 Task: Create a 45-minute meeting to brainstorm customer acquisition strategies.
Action: Mouse moved to (83, 140)
Screenshot: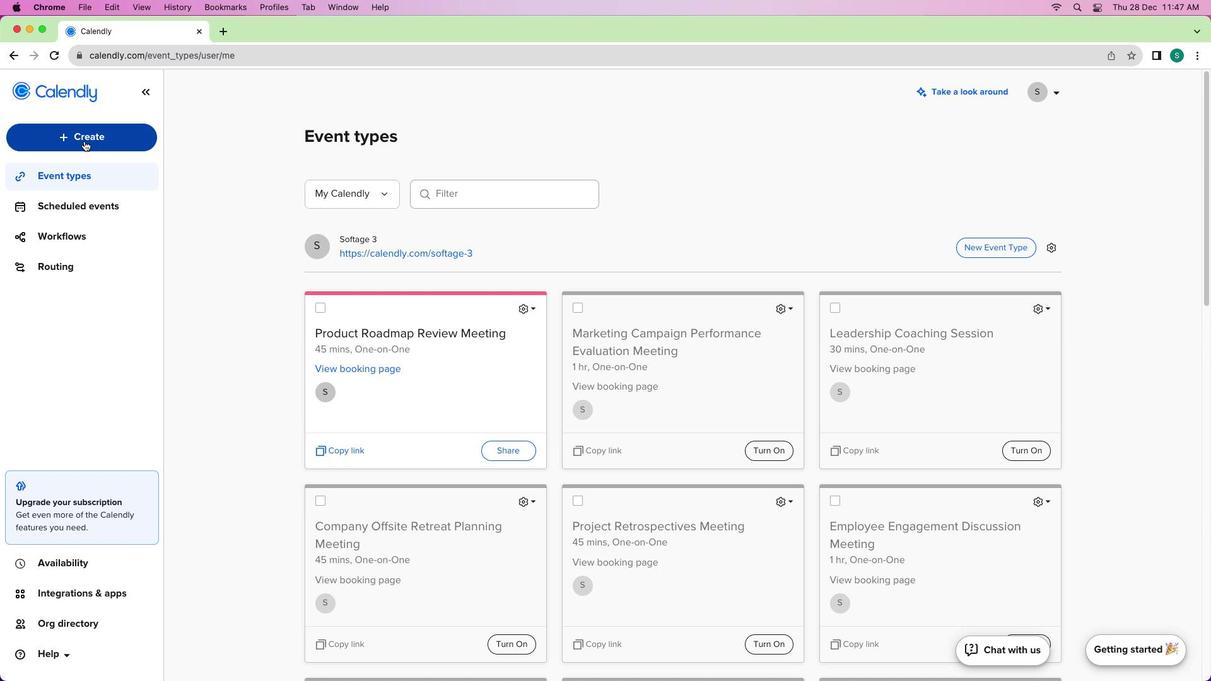 
Action: Mouse pressed left at (83, 140)
Screenshot: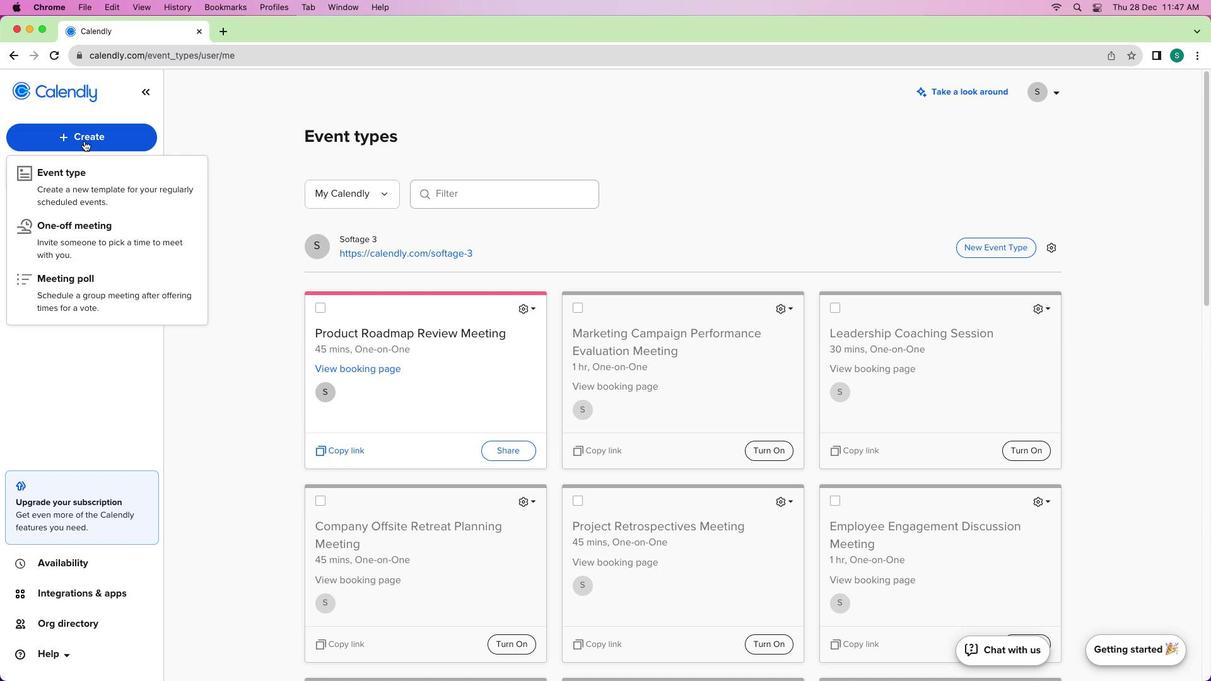 
Action: Mouse moved to (94, 177)
Screenshot: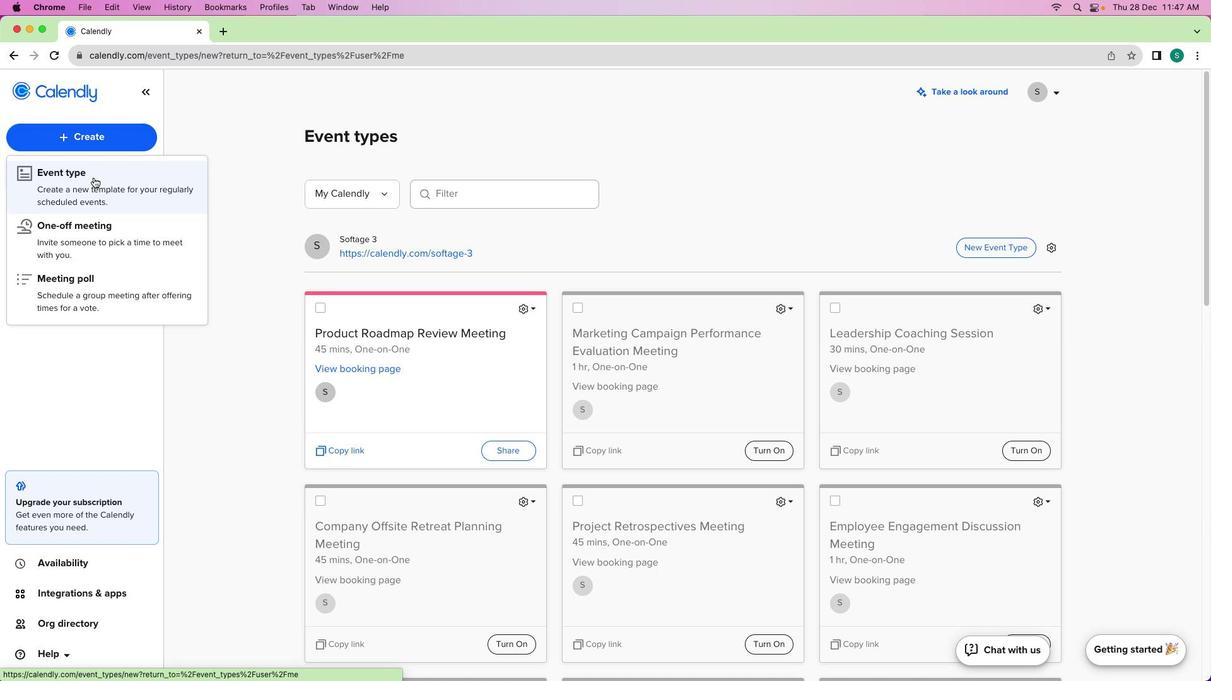 
Action: Mouse pressed left at (94, 177)
Screenshot: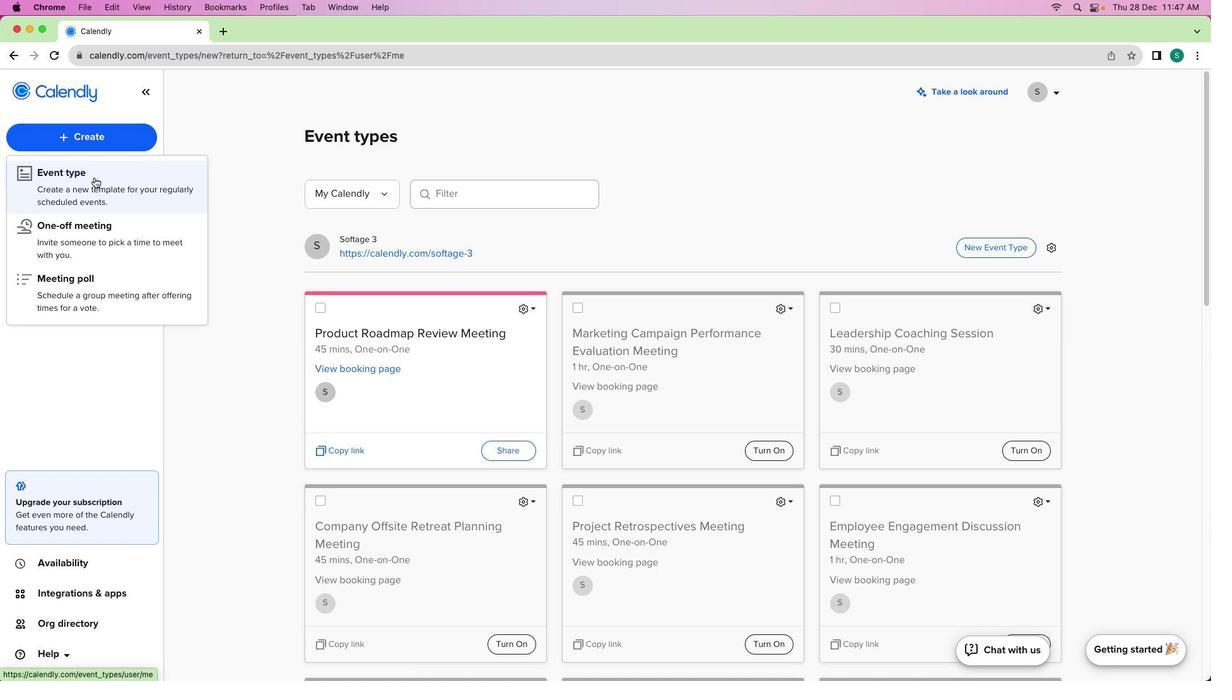 
Action: Mouse moved to (387, 240)
Screenshot: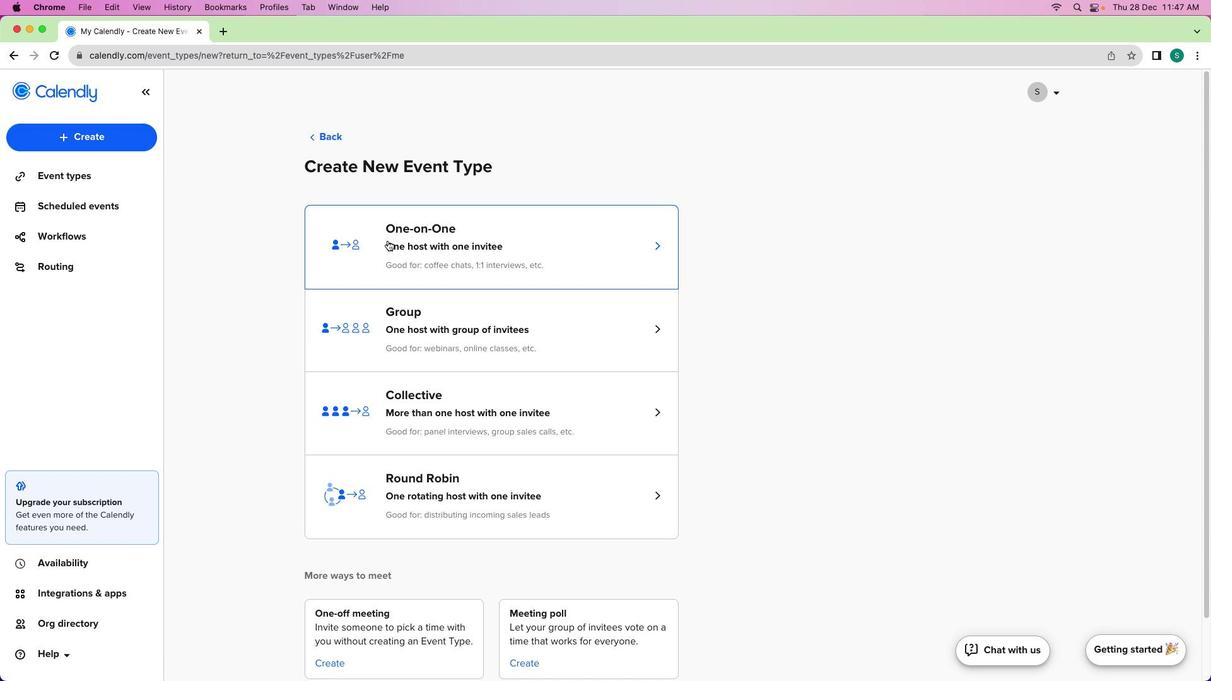 
Action: Mouse pressed left at (387, 240)
Screenshot: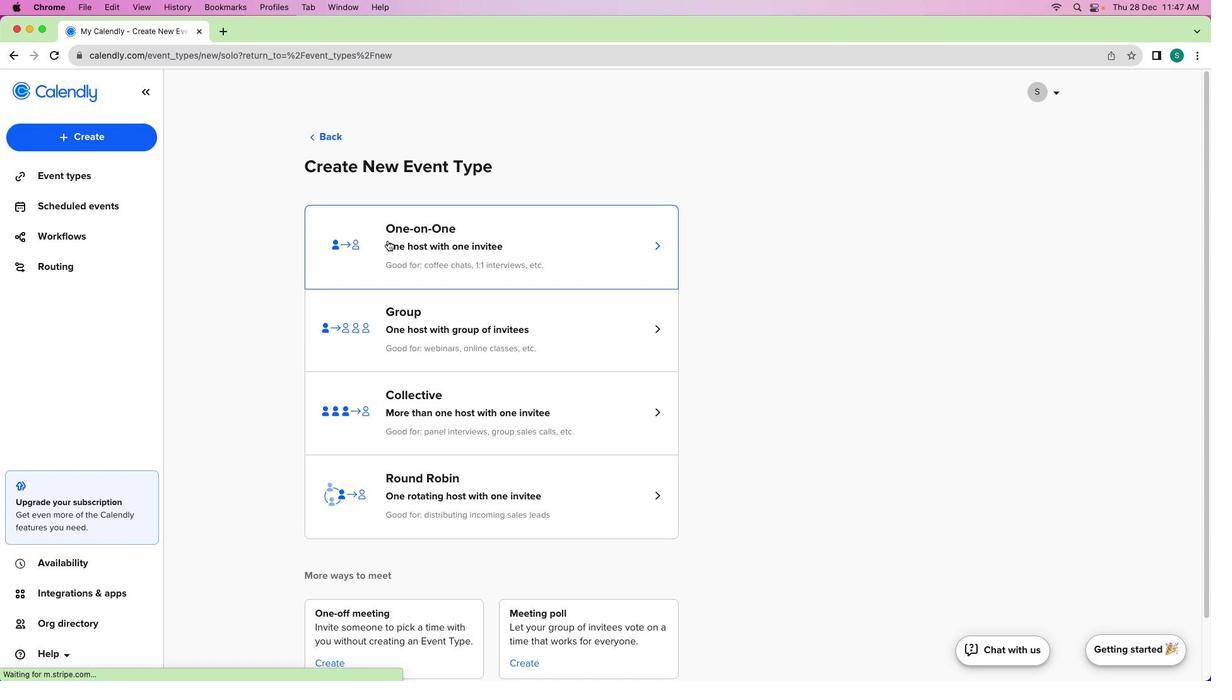 
Action: Mouse moved to (40, 200)
Screenshot: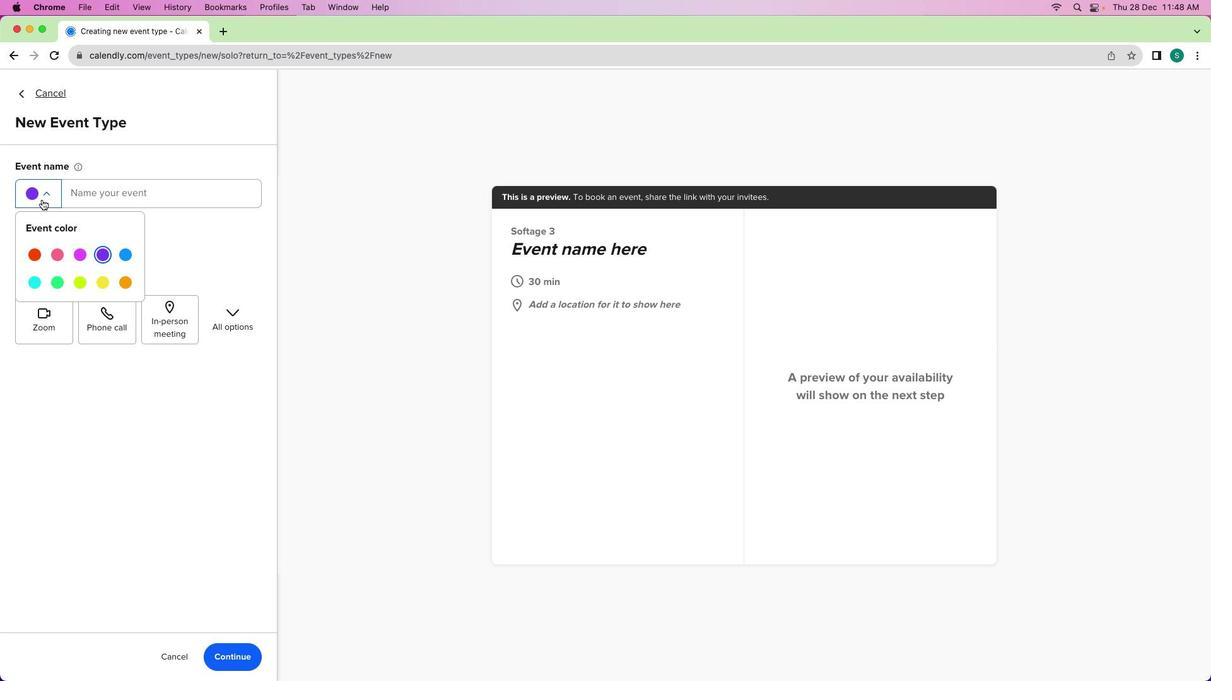 
Action: Mouse pressed left at (40, 200)
Screenshot: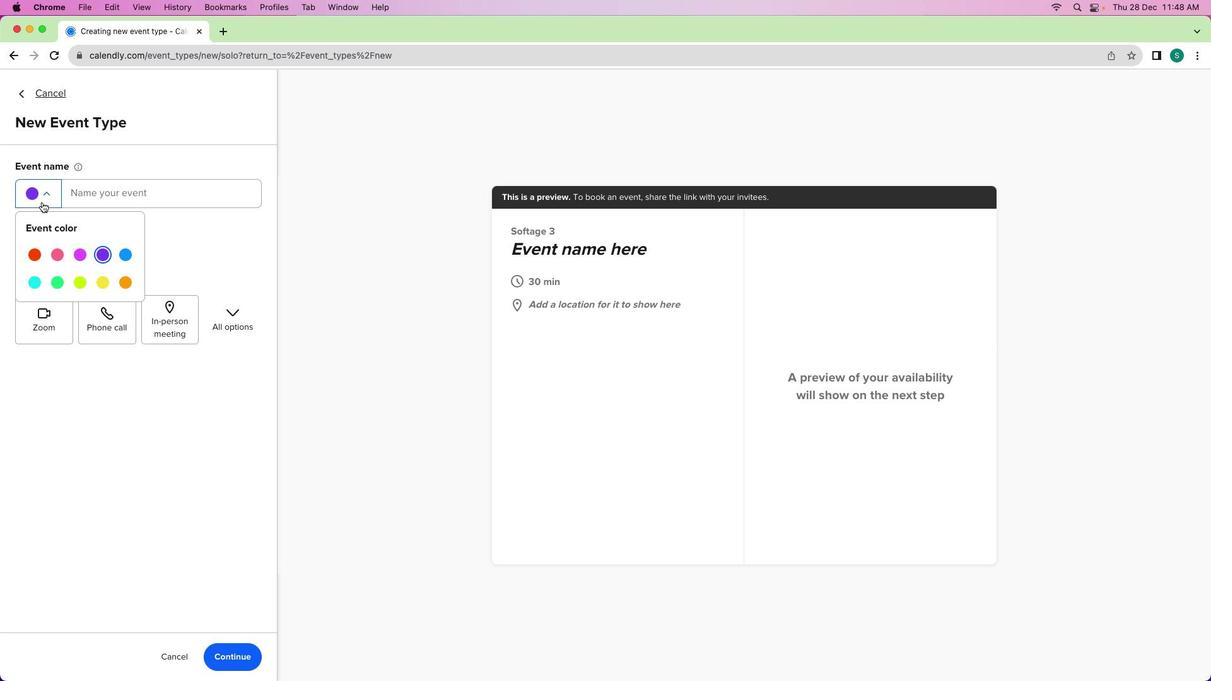 
Action: Mouse moved to (78, 255)
Screenshot: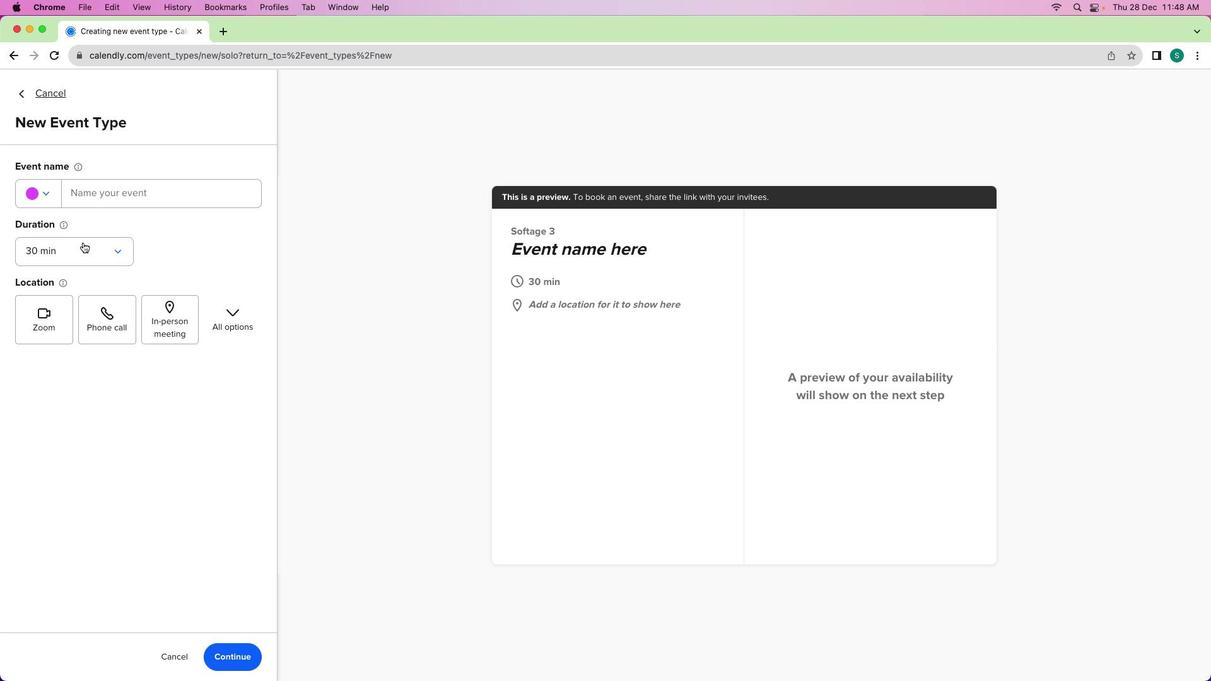 
Action: Mouse pressed left at (78, 255)
Screenshot: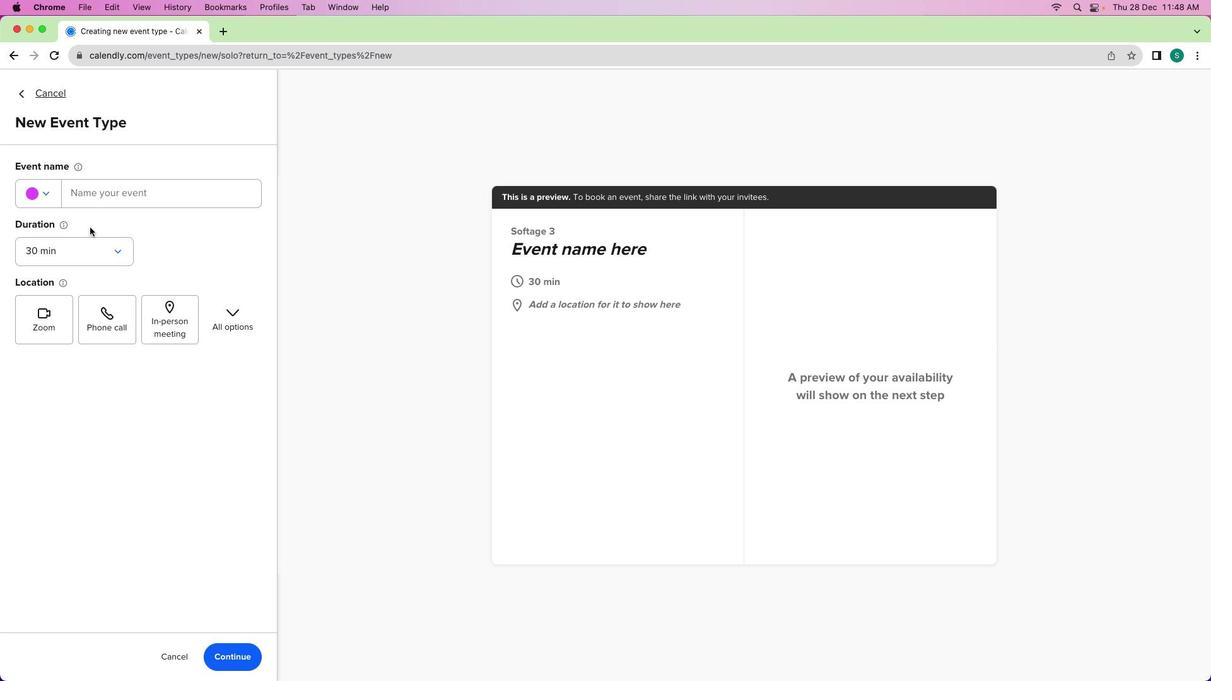 
Action: Mouse moved to (102, 196)
Screenshot: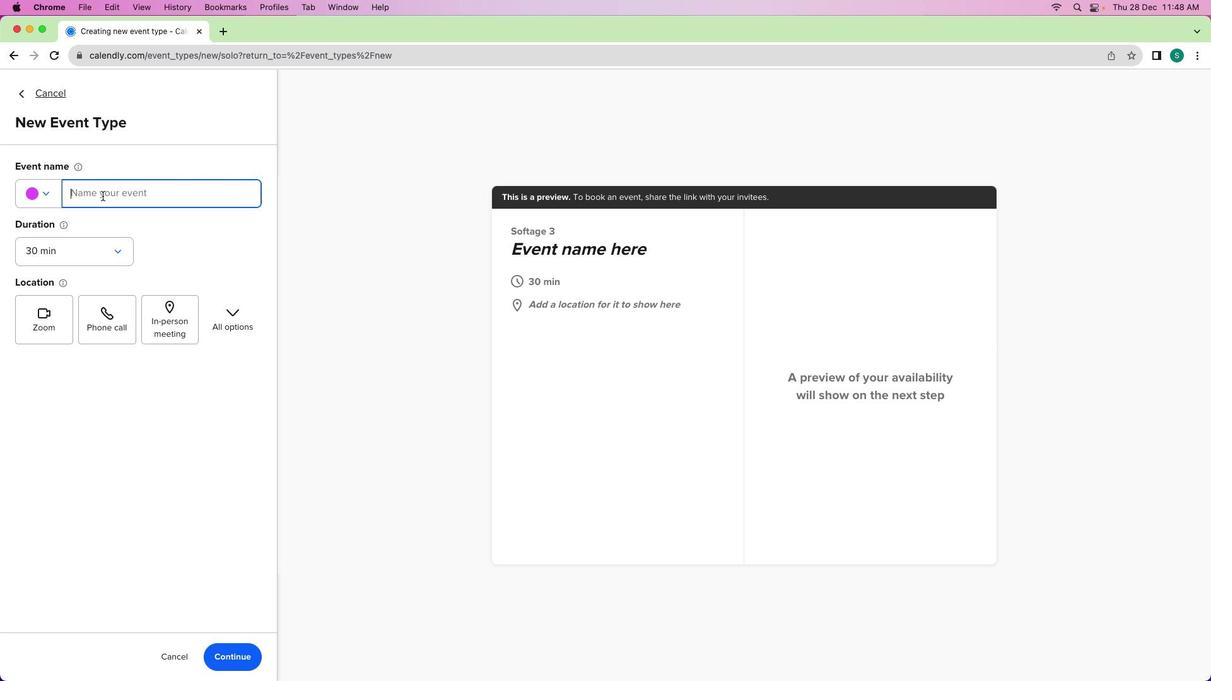 
Action: Mouse pressed left at (102, 196)
Screenshot: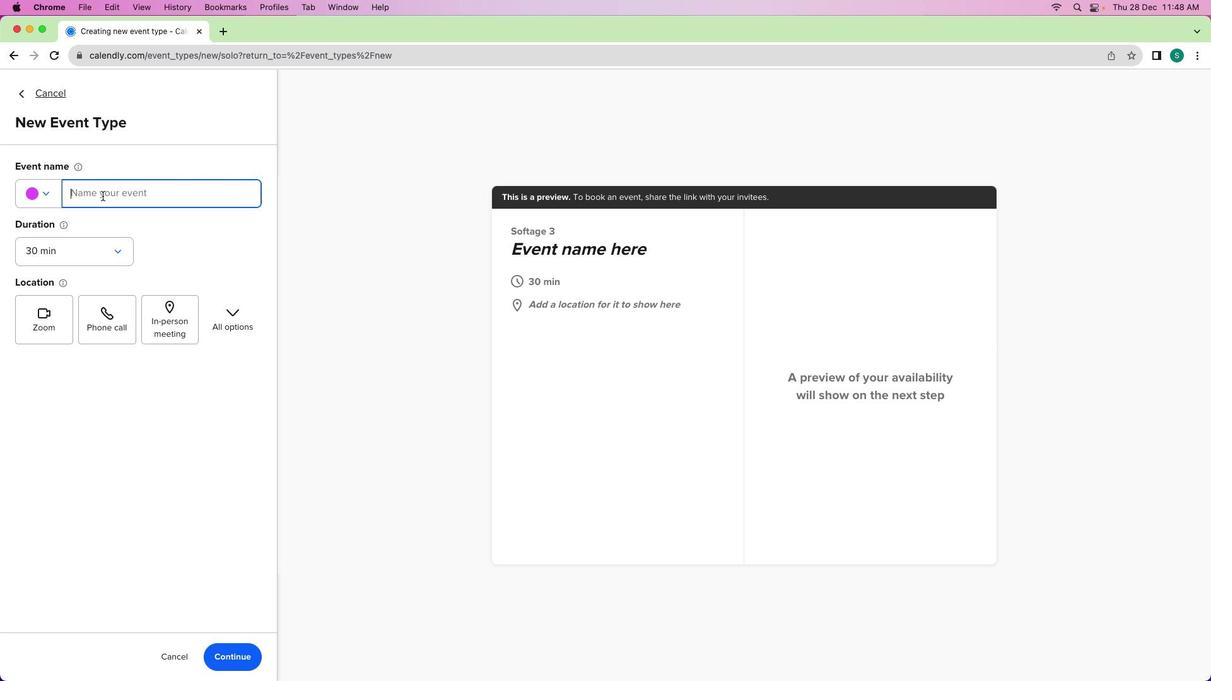 
Action: Mouse moved to (102, 196)
Screenshot: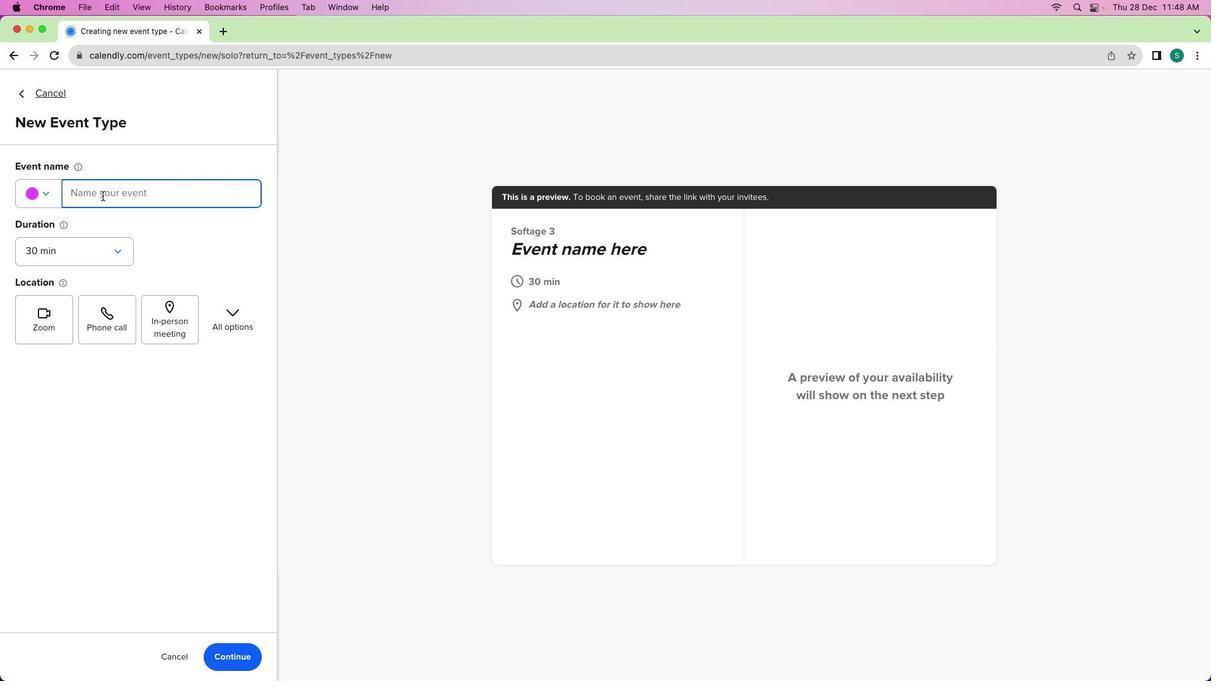 
Action: Key pressed Key.shift'C''u''s''t''o''m''e''r'Key.spaceKey.shift'A''c''c''u'Key.backspaceKey.backspace'q''u''i''s''i''t''i''o''n'Key.spaceKey.shift't'Key.backspaceKey.shift'S''t''r''a''t''e''g''i''e''s'Key.spaceKey.shift'B''r''a''i''n''s''t''o''r''m''i''n''g'Key.spaceKey.shift'S''e''s''s''i''o''n'
Screenshot: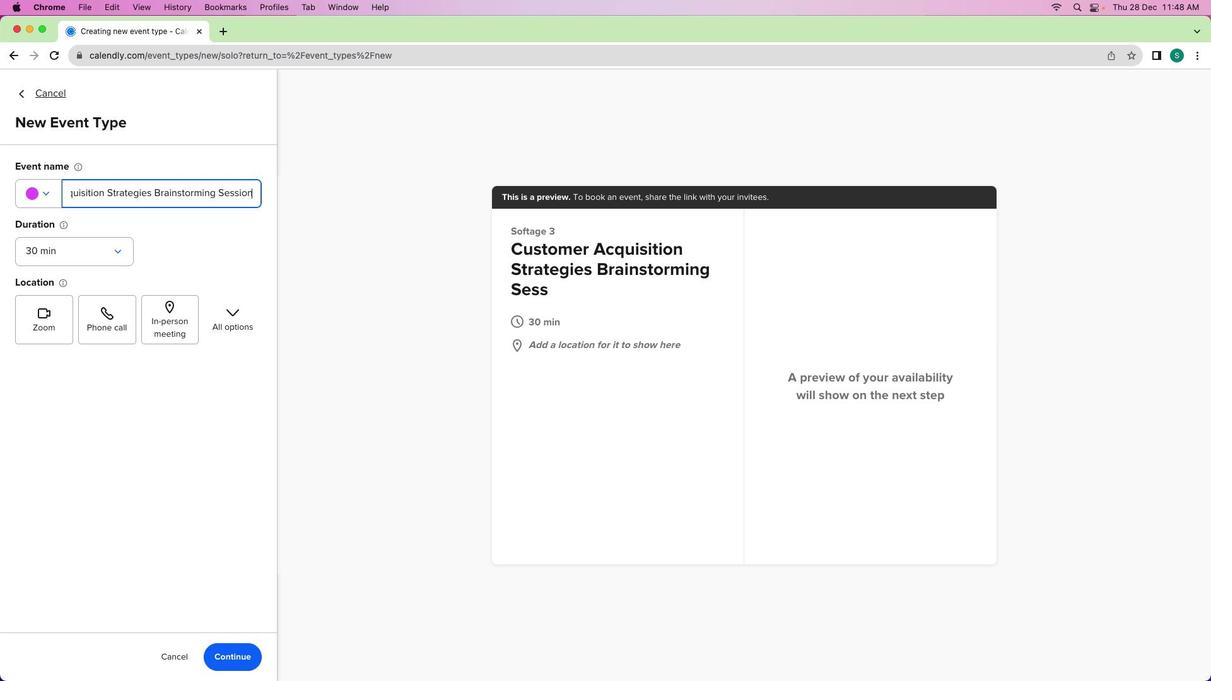 
Action: Mouse moved to (68, 263)
Screenshot: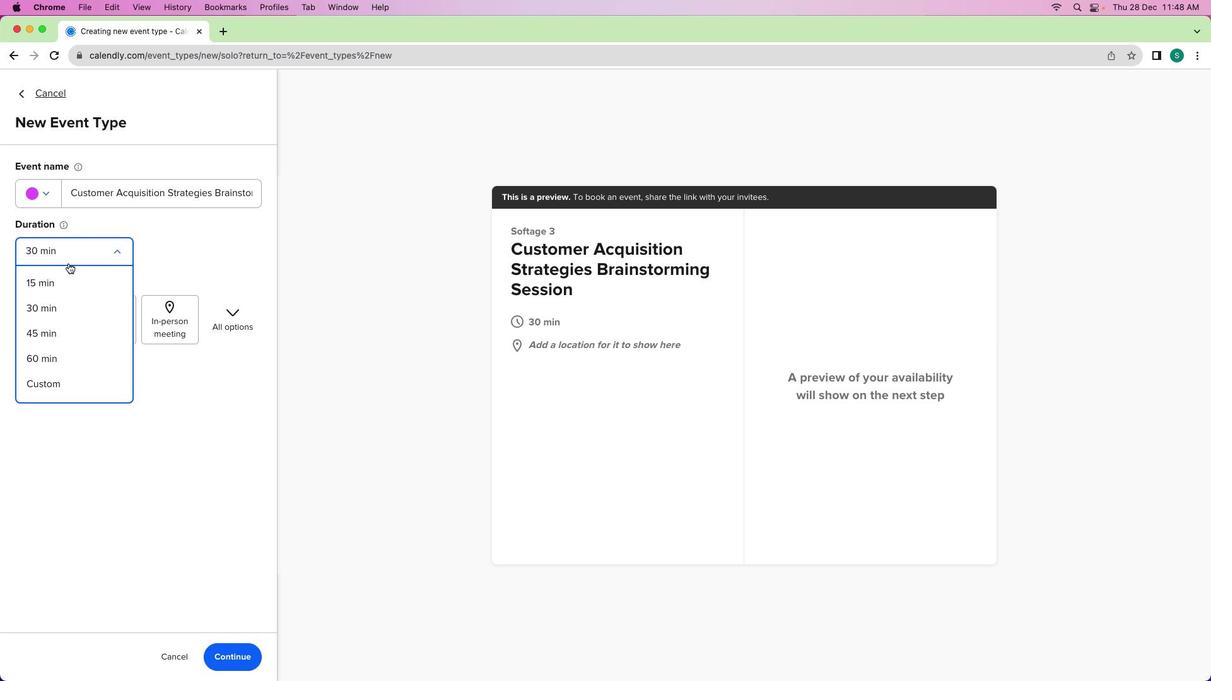 
Action: Mouse pressed left at (68, 263)
Screenshot: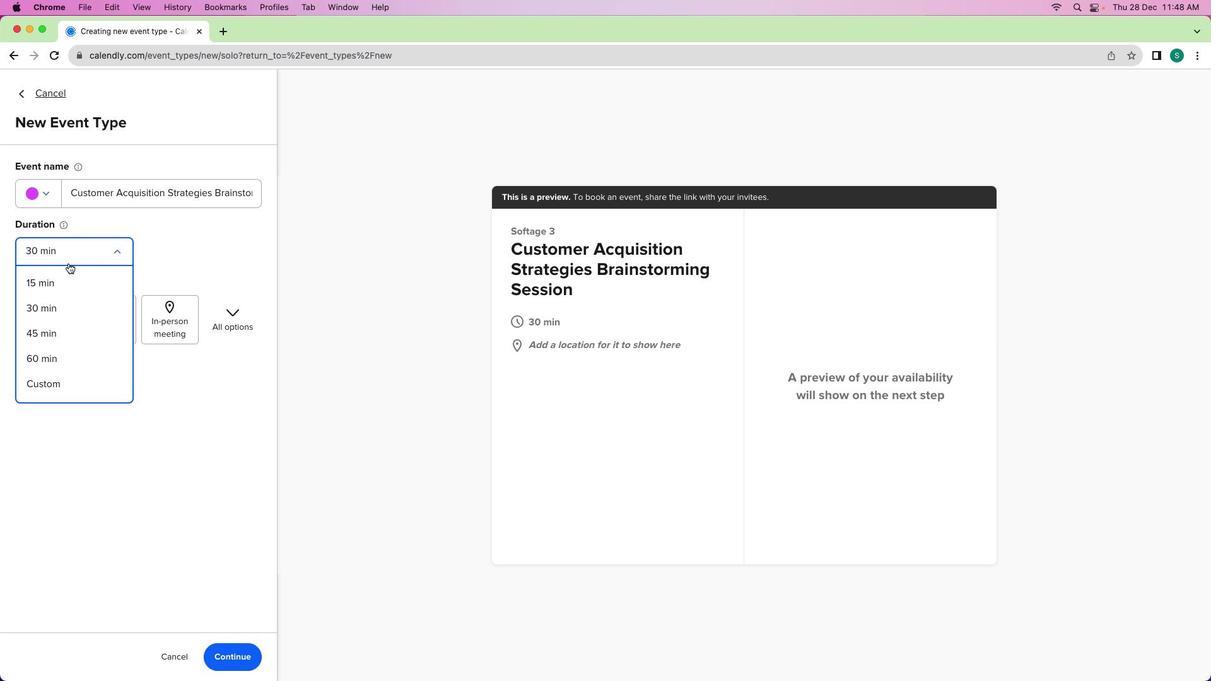 
Action: Mouse moved to (56, 342)
Screenshot: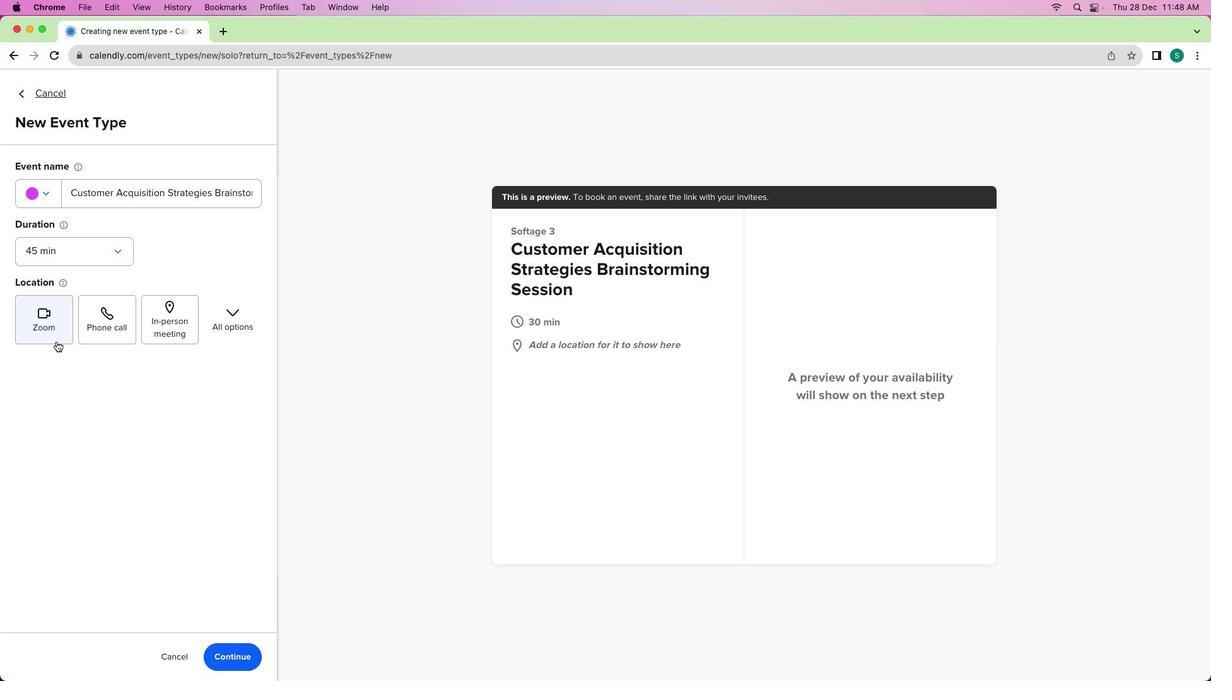 
Action: Mouse pressed left at (56, 342)
Screenshot: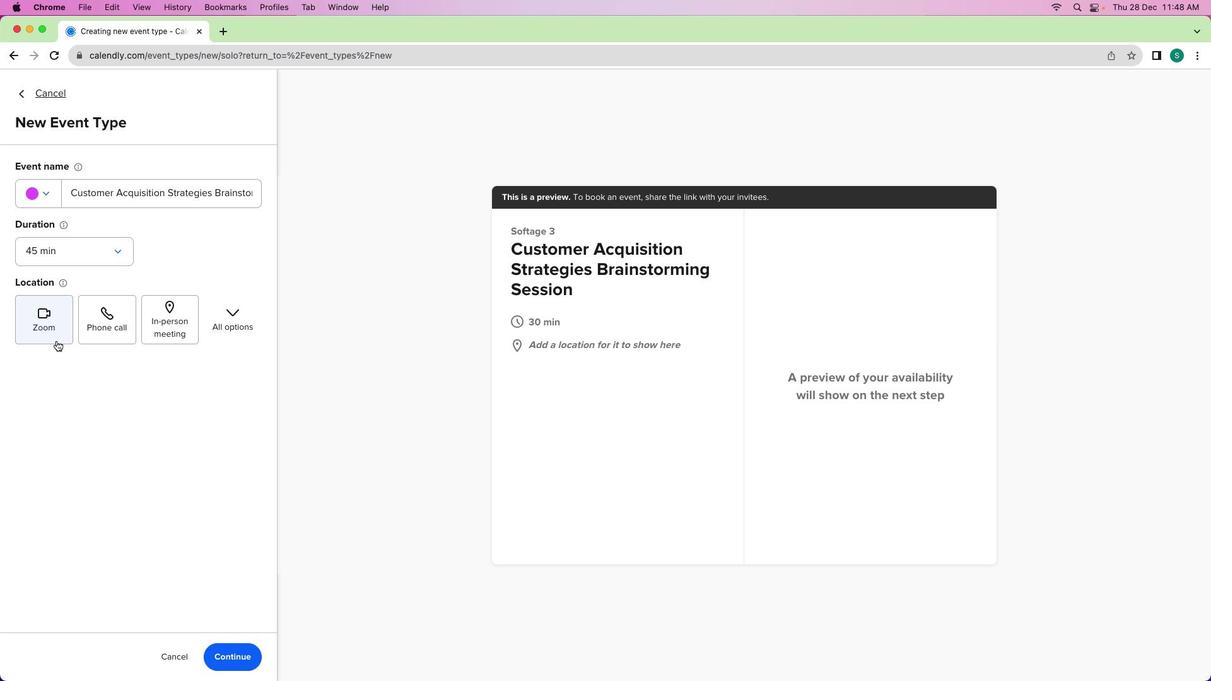 
Action: Mouse moved to (53, 337)
Screenshot: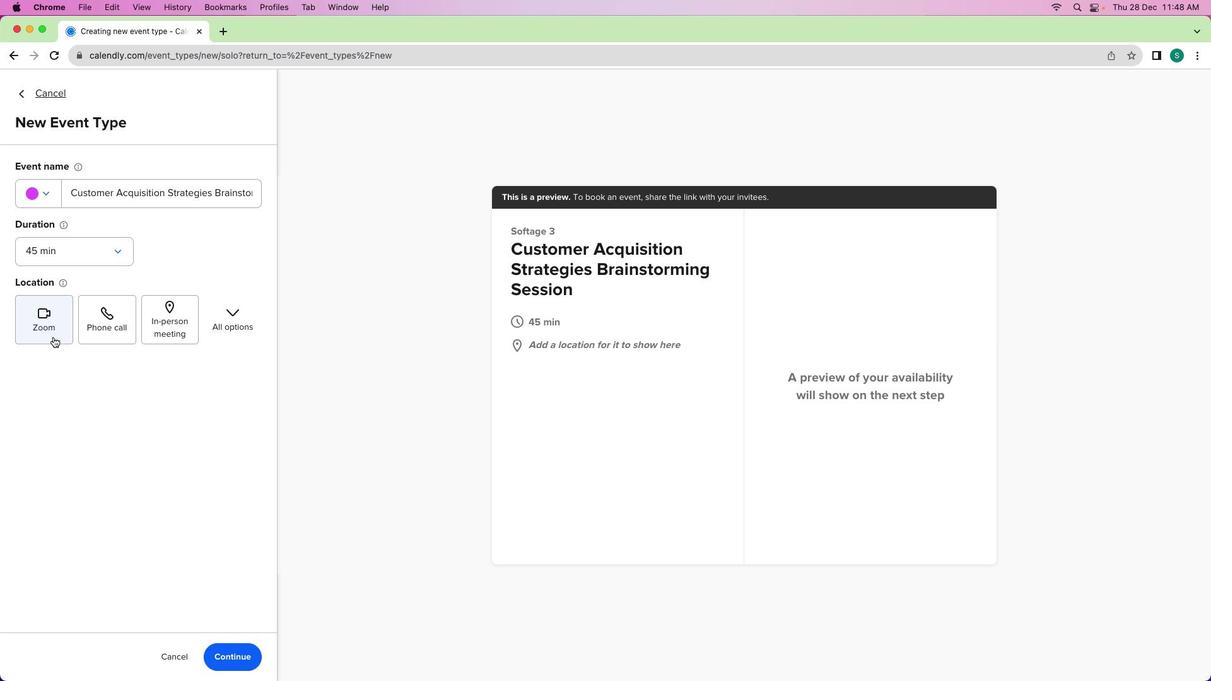 
Action: Mouse pressed left at (53, 337)
Screenshot: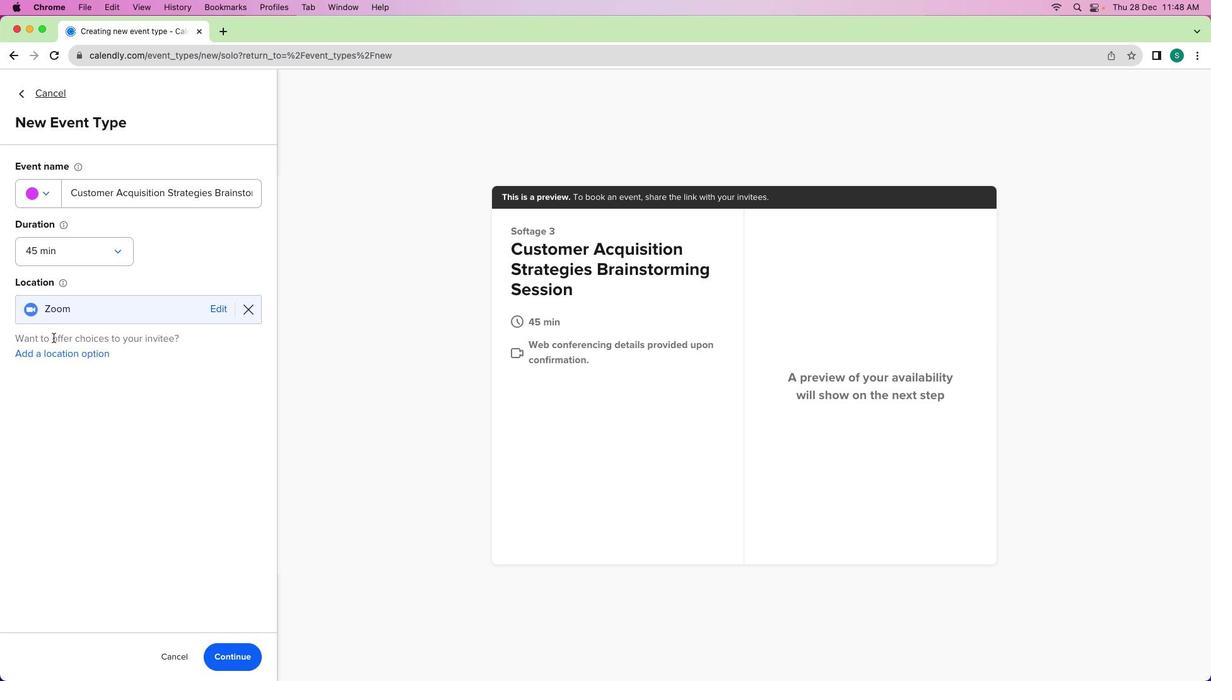 
Action: Mouse moved to (250, 655)
Screenshot: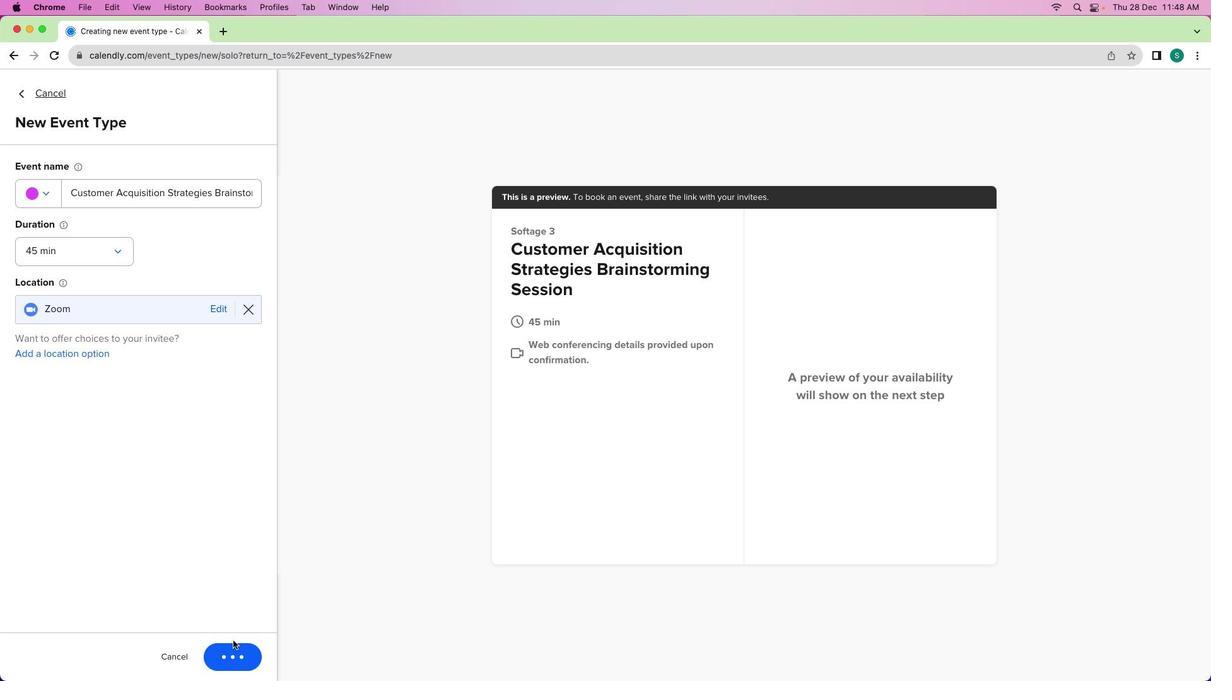 
Action: Mouse pressed left at (250, 655)
Screenshot: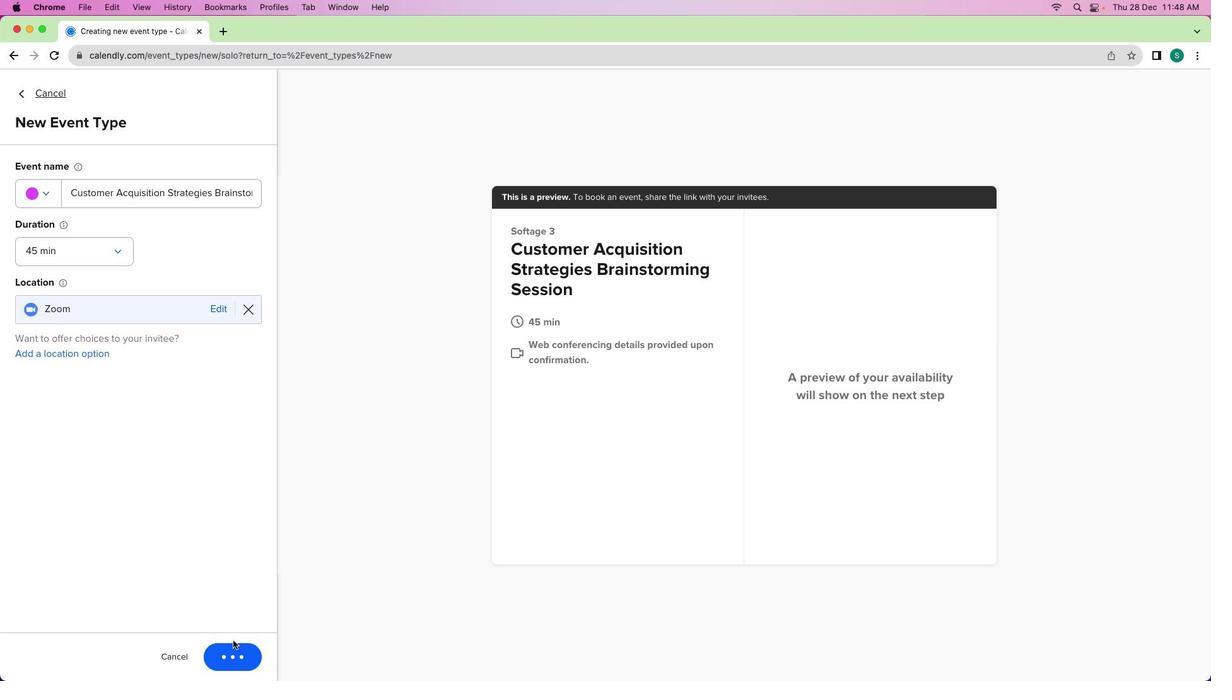 
Action: Mouse moved to (146, 237)
Screenshot: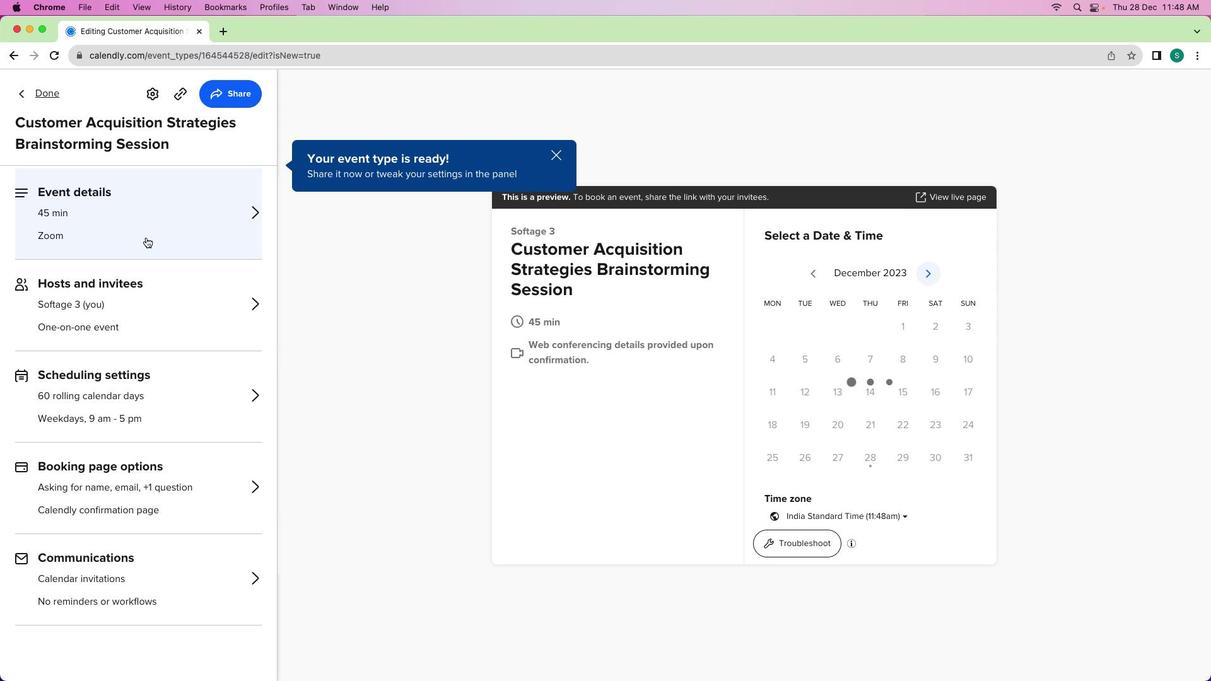 
Action: Mouse pressed left at (146, 237)
Screenshot: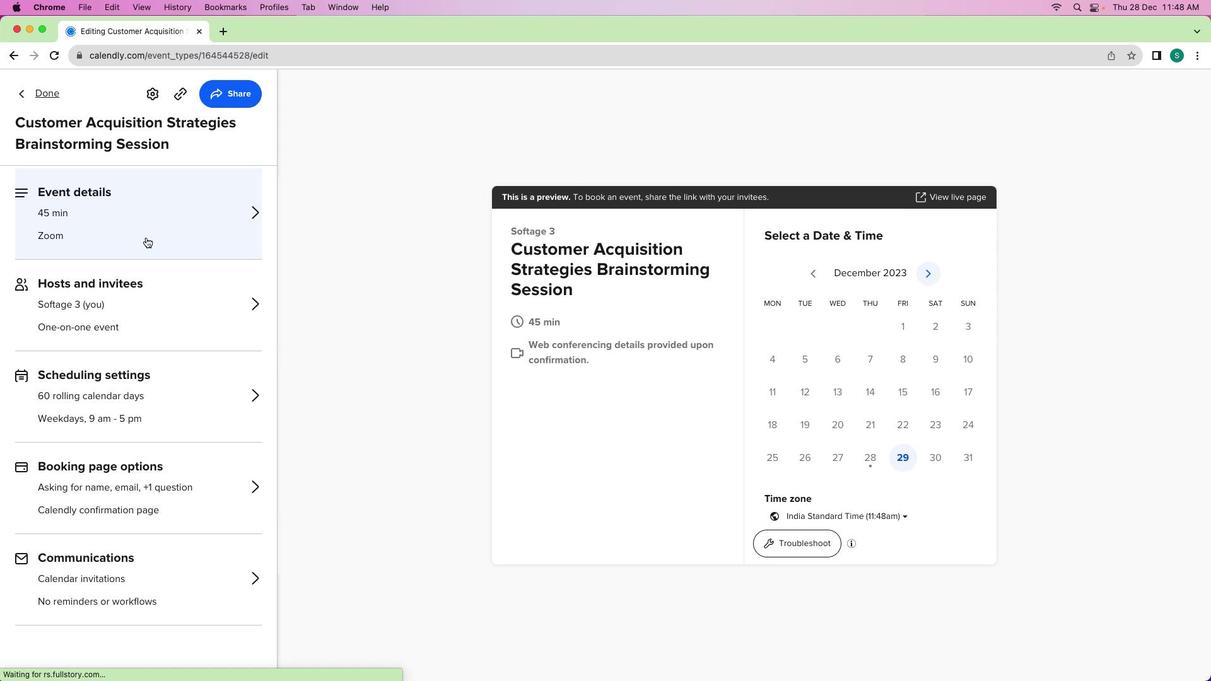 
Action: Mouse moved to (124, 463)
Screenshot: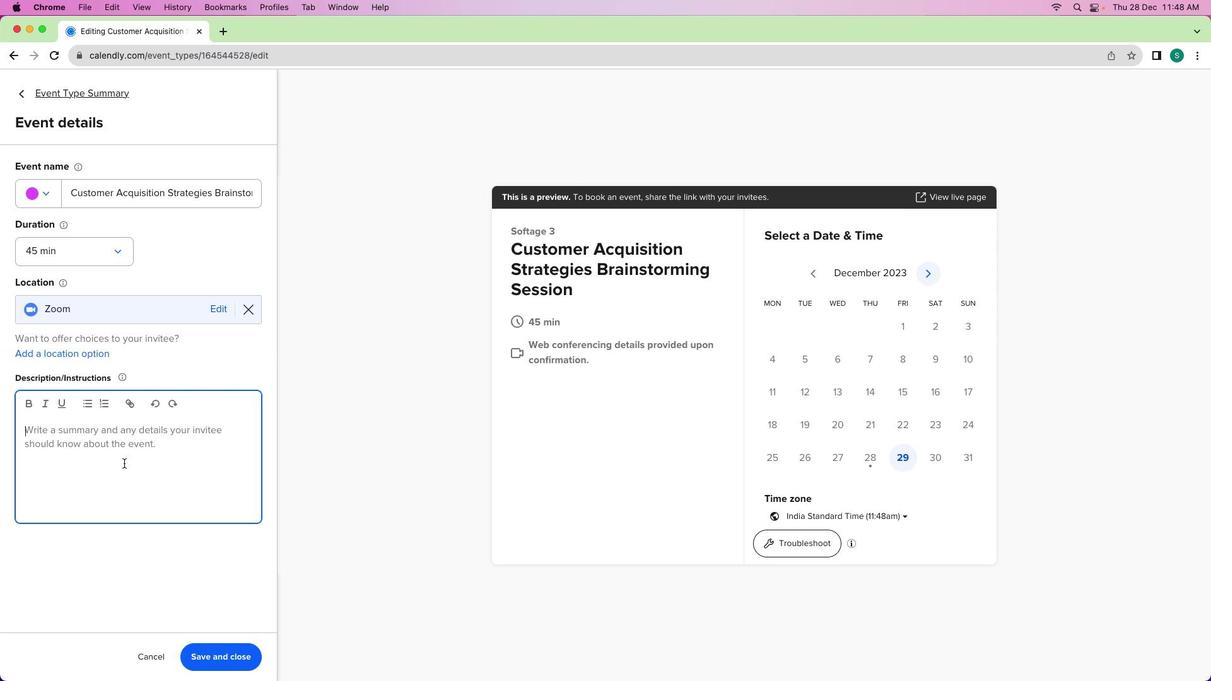 
Action: Mouse pressed left at (124, 463)
Screenshot: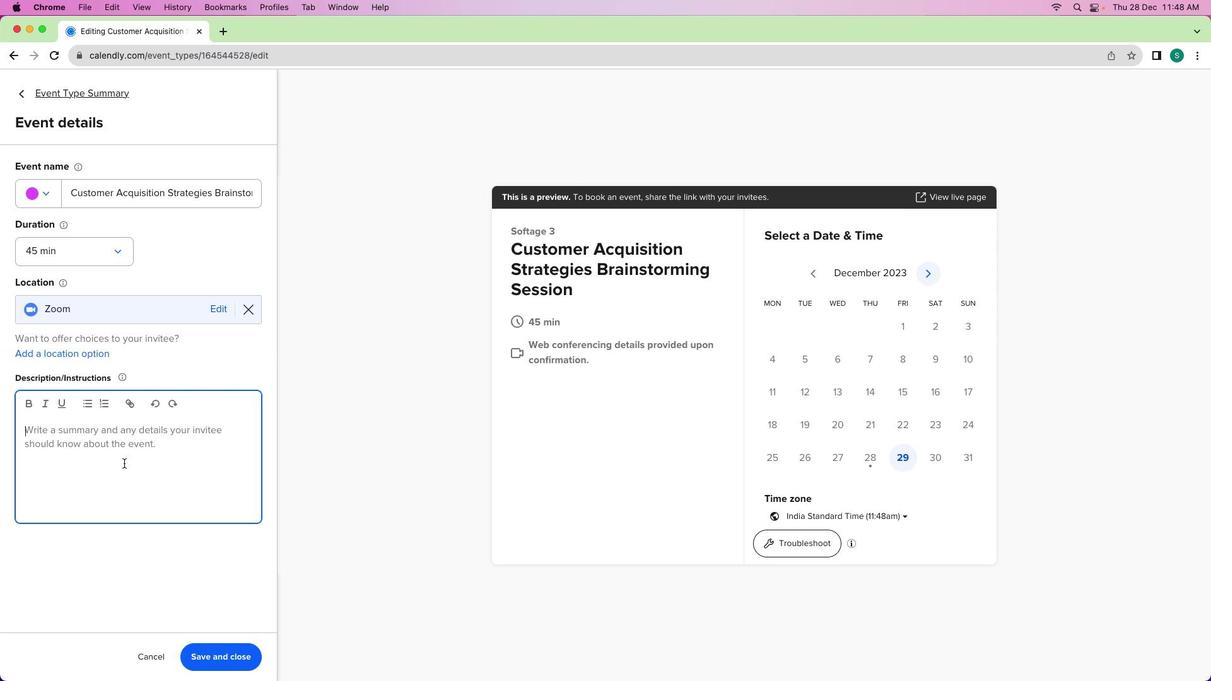 
Action: Mouse moved to (120, 459)
Screenshot: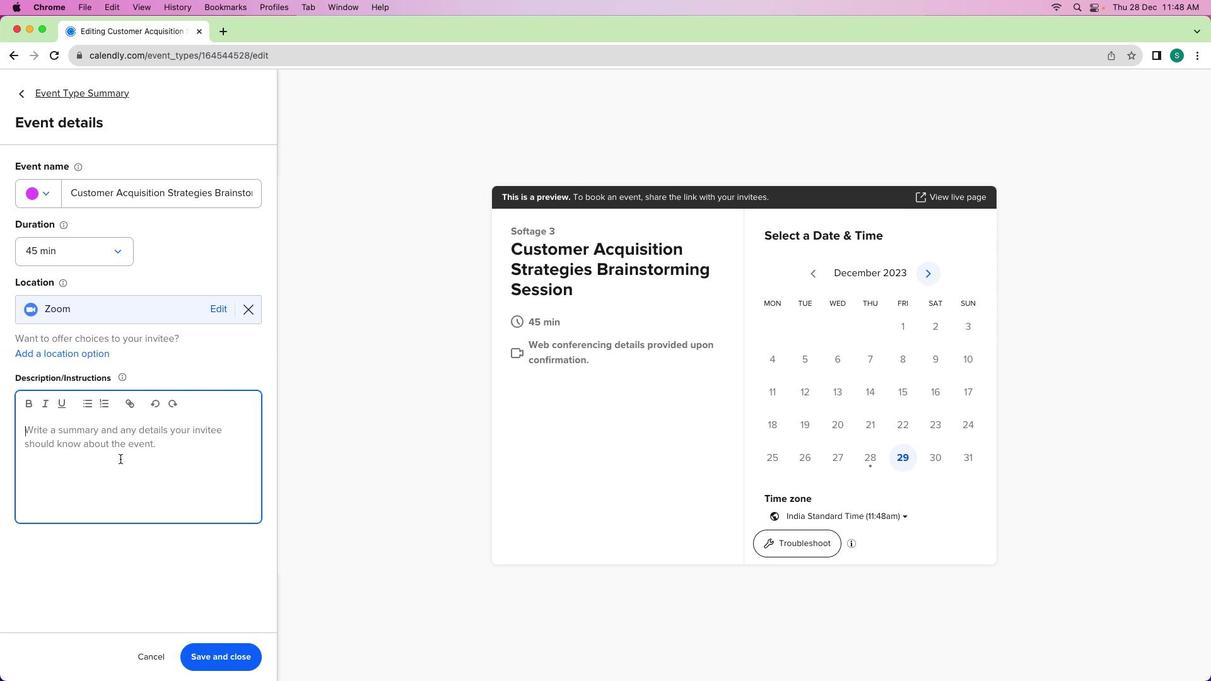 
Action: Key pressed Key.shift'J''o''i''n'Key.space'm''e'Key.space'f''o''r'Key.space'a'Key.space'd''y''n''a''m''i''c'Key.space'4''5''-''m''i''n''u''t''e'Key.space's''e''s''s''i''o''n'Key.space'd''e''d''i''c''a''t''e''d'Key.space't''o'Key.space'b''r''a''i''n''s''t''o''r''m''i''n''g'Key.space'i''n''n''o''v''a''t''i''v''e'Key.space'c''u''s''t''o''m''e''r'Key.space'a''q'Key.backspace'c''q''u''i''s''i''t''i''o''n'Key.space's''t''r''t''a'Key.backspaceKey.backspace'a''t''e''g''i''e''s''.'Key.spaceKey.shift'T''h''i''s'Key.space'c''o''l''l''a''b''o''r''a''t''i''v''e'Key.space'm''e''e''t''i''n''g'Key.space'w''i''l''l'Key.space'p''r''o''b'Key.backspace'v''i''d''e'Key.space'a''n'Key.space'o''p''p''o''r''t''u''n''i''t''y'Key.space't''o'Key.space'g''e''n''e''r''a''t''e'Key.space'f''r''e''s''h'Key.space'i''d''e''a''s''m'Key.backspace','Key.space'd''i''s''c''u''s''s'Key.space'p''o''t''e''n''t''i''a''l'Key.space'a''p''p''r''o''a''c''h''e''s'','Key.space'a''n''d'Key.space'o''u''t''l''i''n''e'Key.space's''t''r''a''t''e''g''i''e''s'Key.space't''o'Key.space'a''t''t''r''a''c''t'Key.space'a''n''d'Key.space'r''e''t''a''i''n'Key.space'n''e''w'Key.space'c''u''s''t''o''m''e''r''s''.'
Screenshot: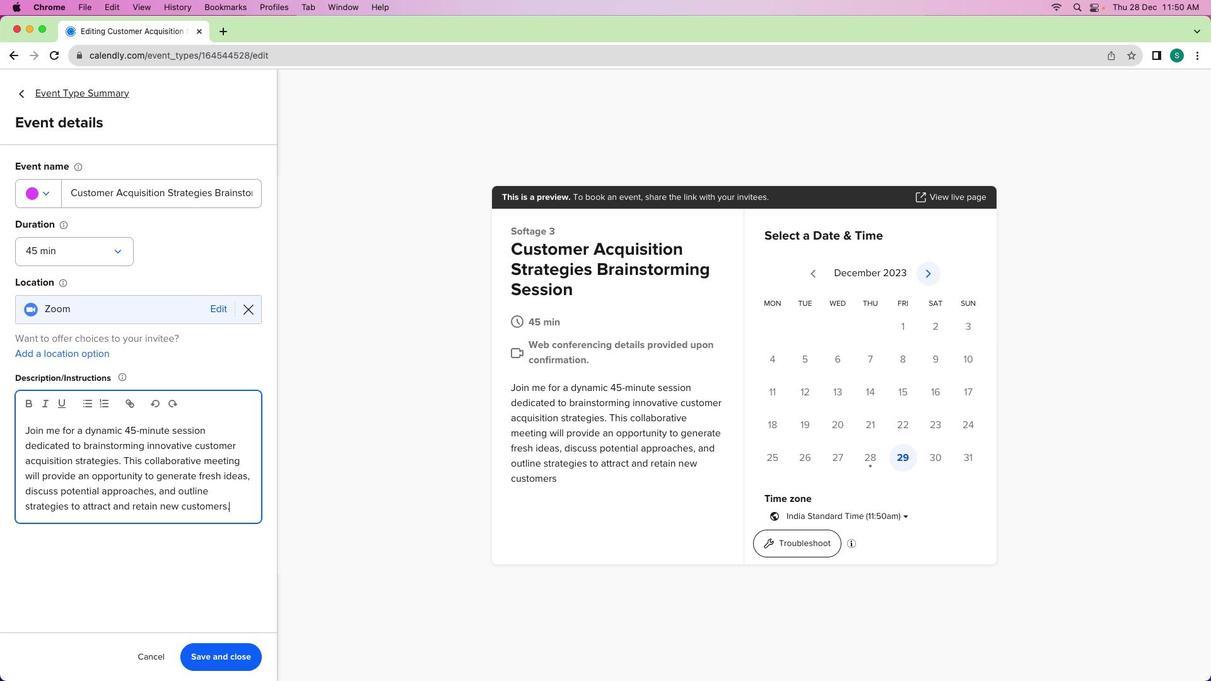 
Action: Mouse moved to (227, 666)
Screenshot: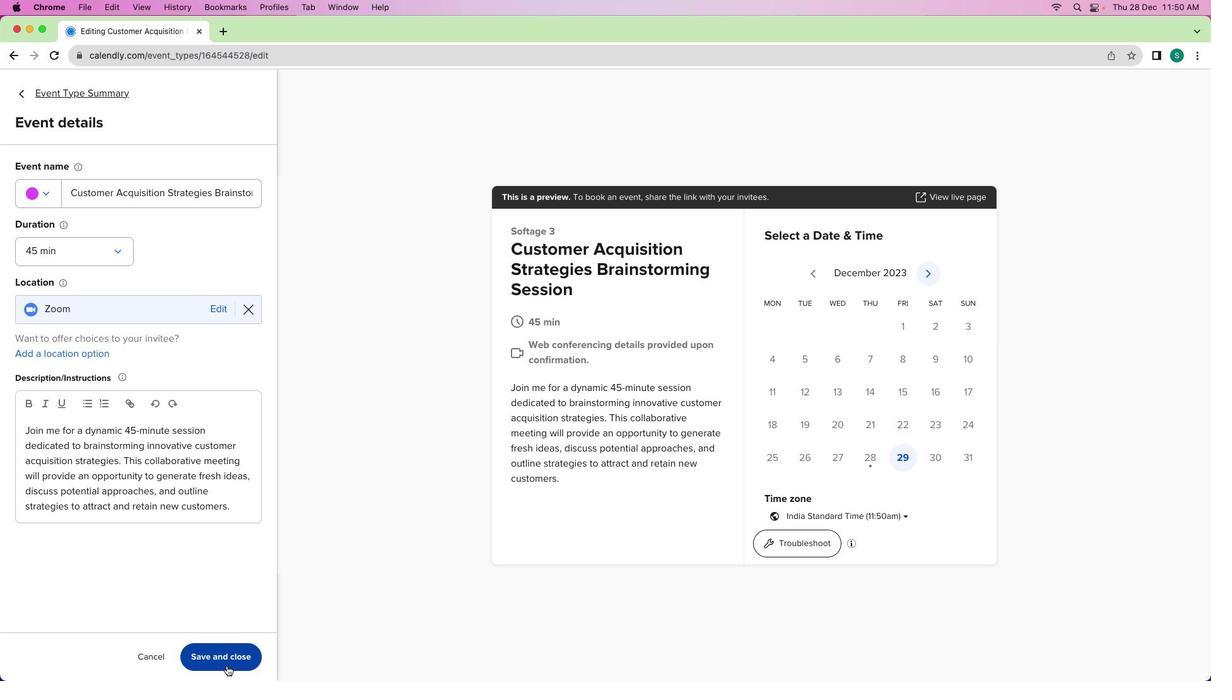 
Action: Mouse pressed left at (227, 666)
Screenshot: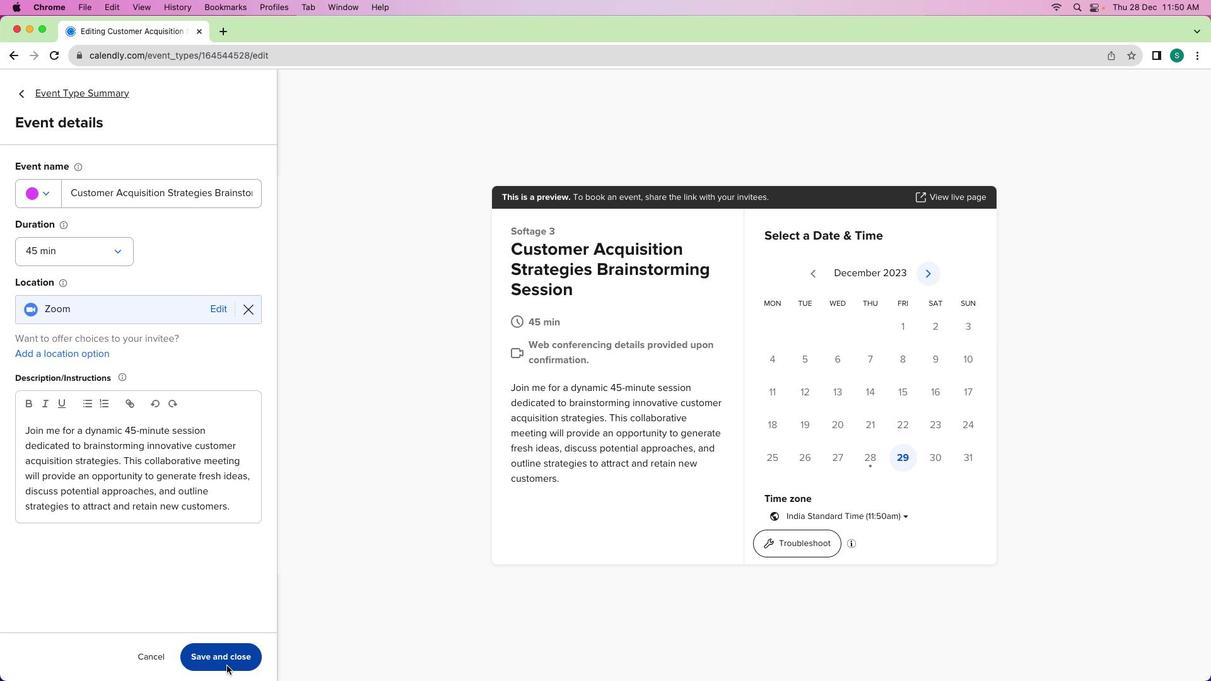 
Action: Mouse moved to (53, 88)
Screenshot: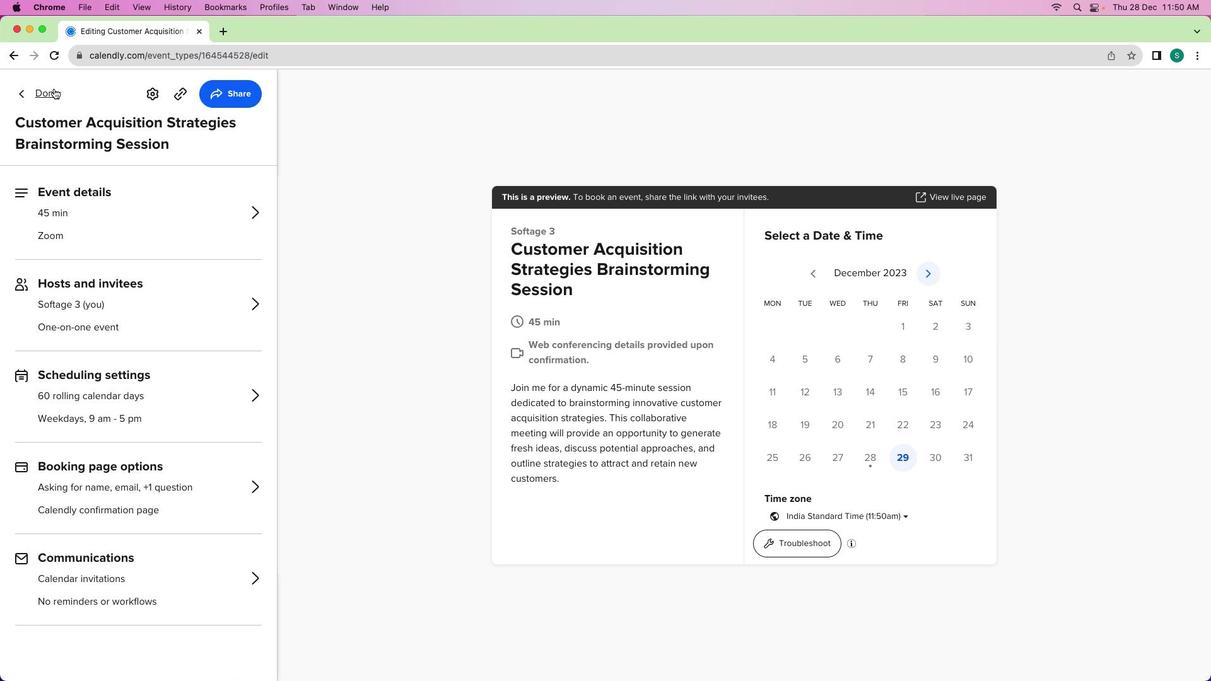 
Action: Mouse pressed left at (53, 88)
Screenshot: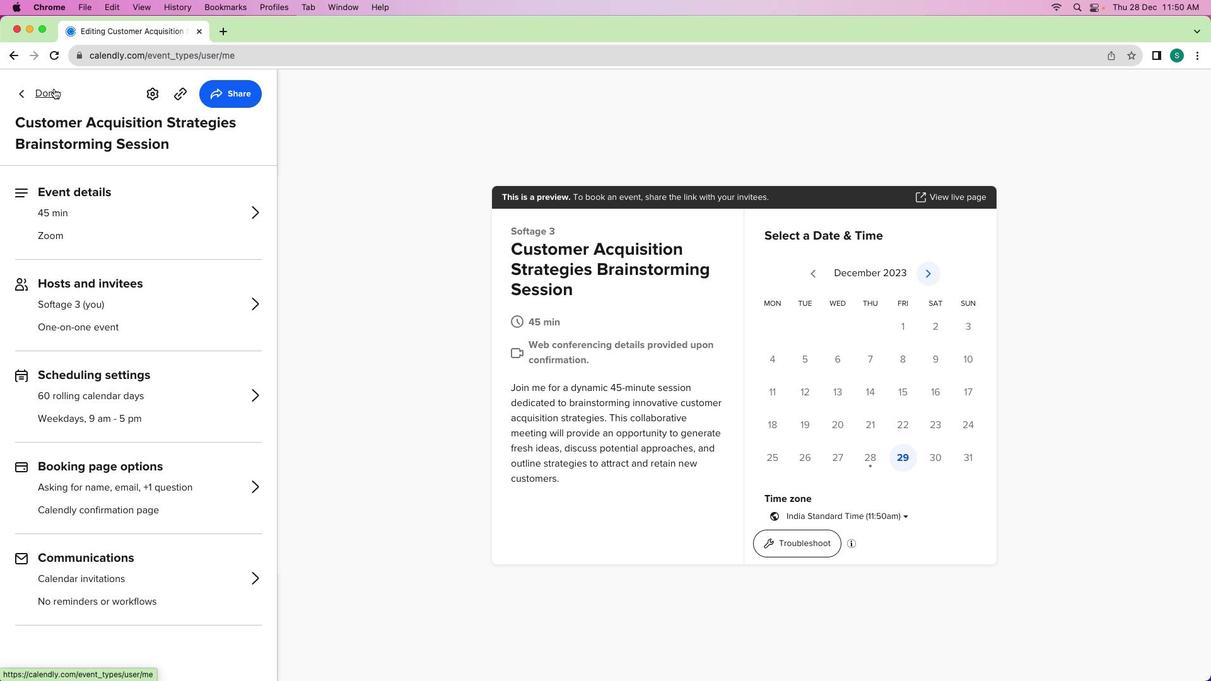
Action: Mouse moved to (426, 385)
Screenshot: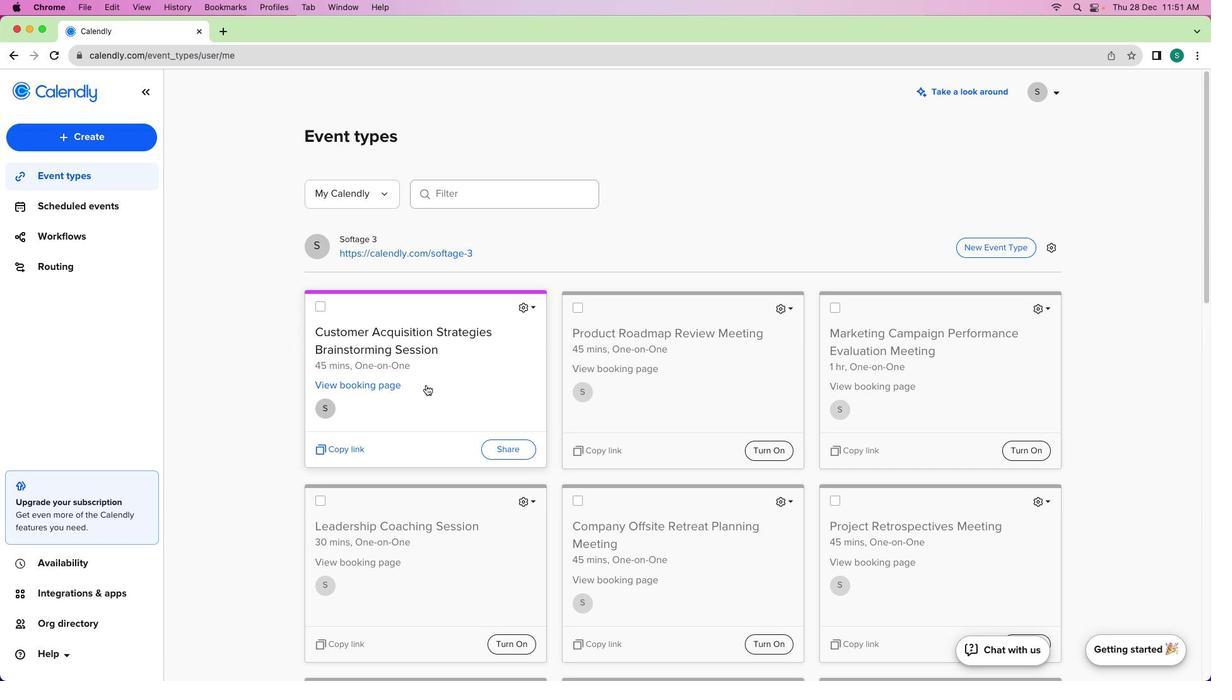 
